 Task: Set the "Hardware decoding" for FFmpeg audio/video decoder to "Direct3D11 Video Acceleration".
Action: Mouse moved to (108, 15)
Screenshot: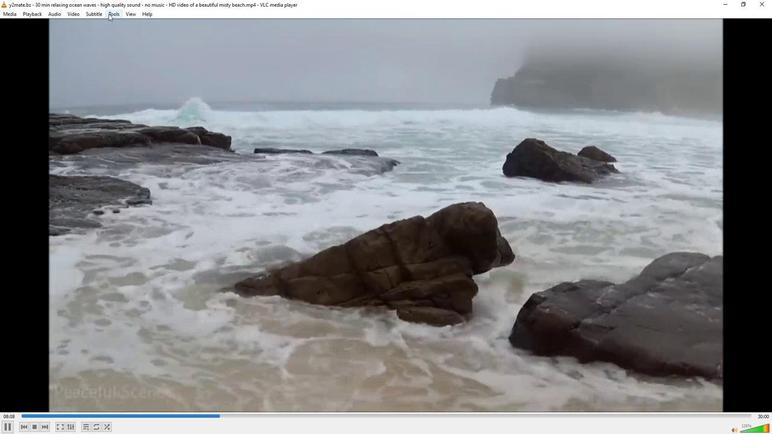 
Action: Mouse pressed left at (108, 15)
Screenshot: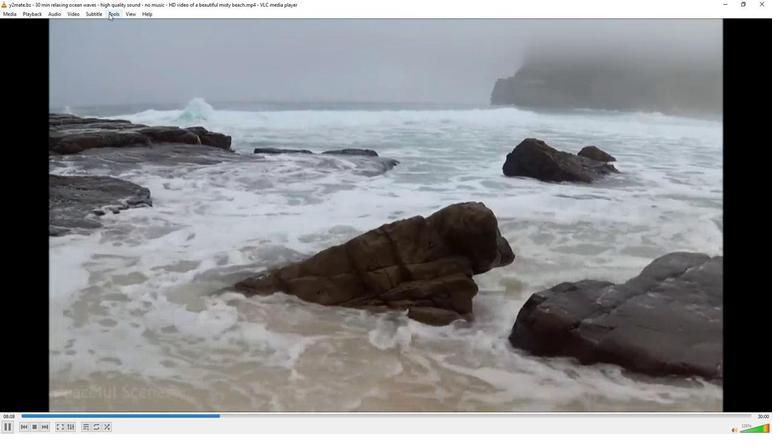 
Action: Mouse moved to (120, 111)
Screenshot: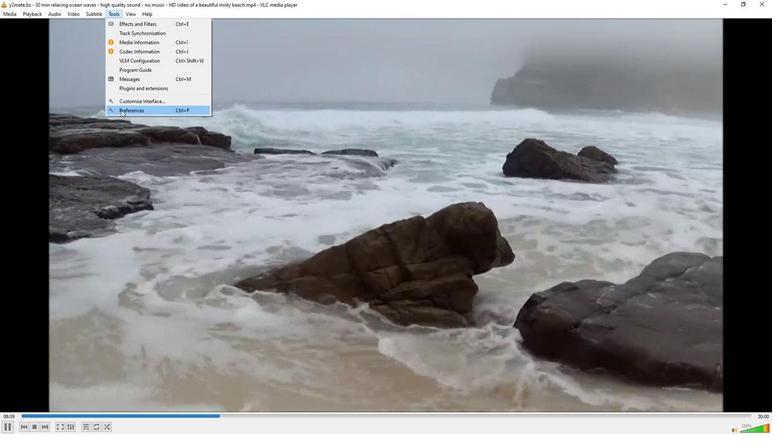 
Action: Mouse pressed left at (120, 111)
Screenshot: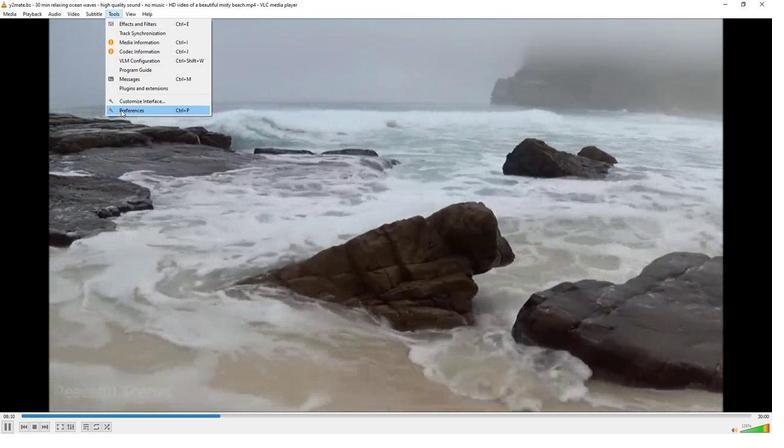 
Action: Mouse moved to (93, 337)
Screenshot: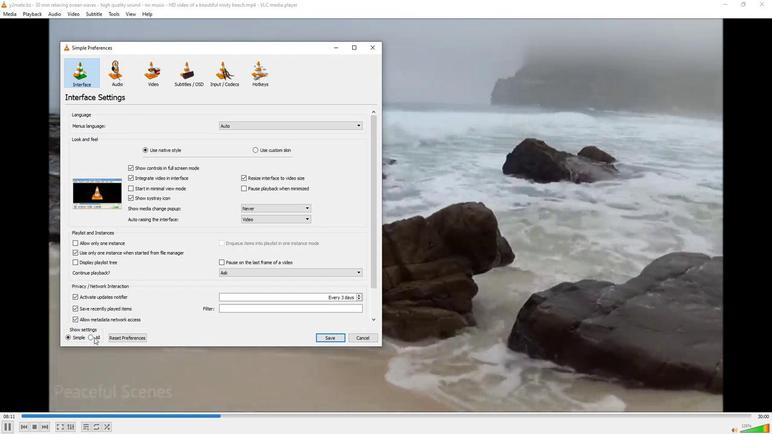 
Action: Mouse pressed left at (93, 337)
Screenshot: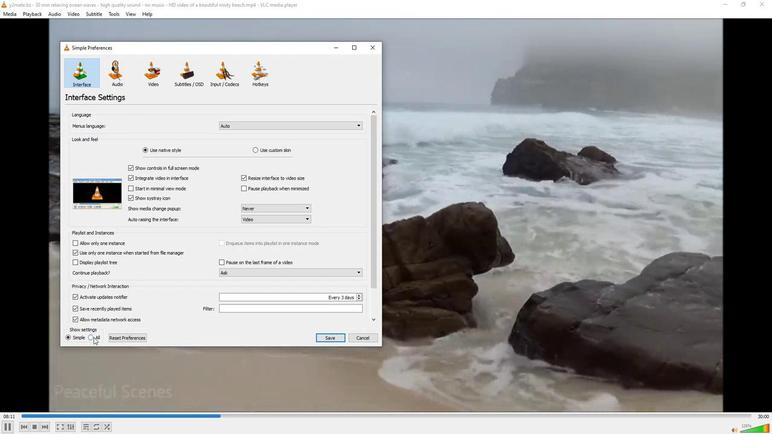 
Action: Mouse moved to (82, 225)
Screenshot: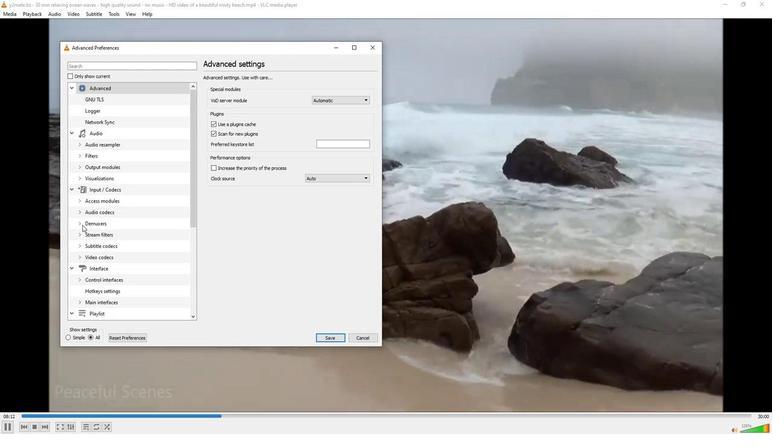 
Action: Mouse pressed left at (82, 225)
Screenshot: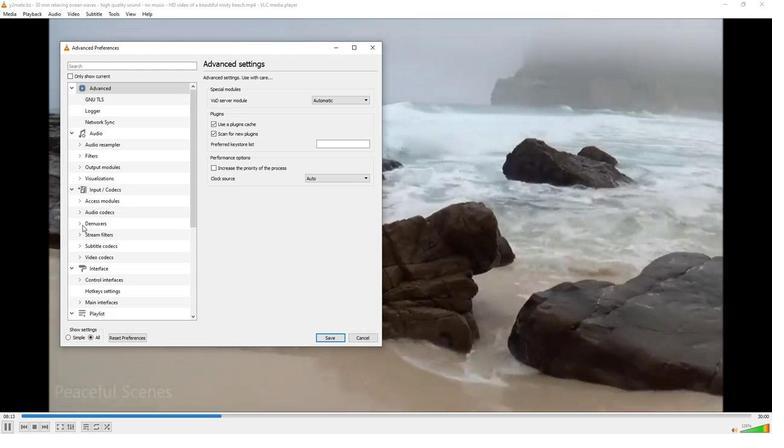 
Action: Mouse moved to (117, 247)
Screenshot: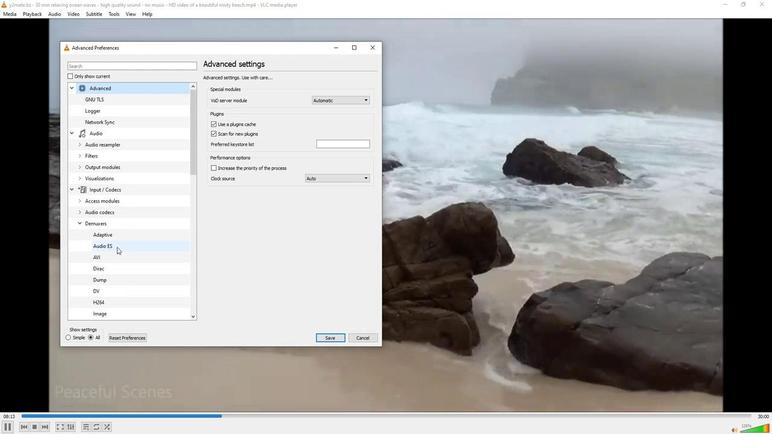 
Action: Mouse scrolled (117, 247) with delta (0, 0)
Screenshot: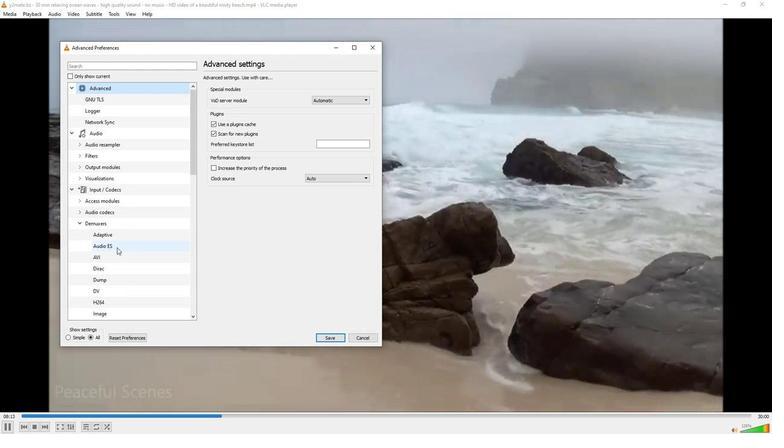 
Action: Mouse scrolled (117, 247) with delta (0, 0)
Screenshot: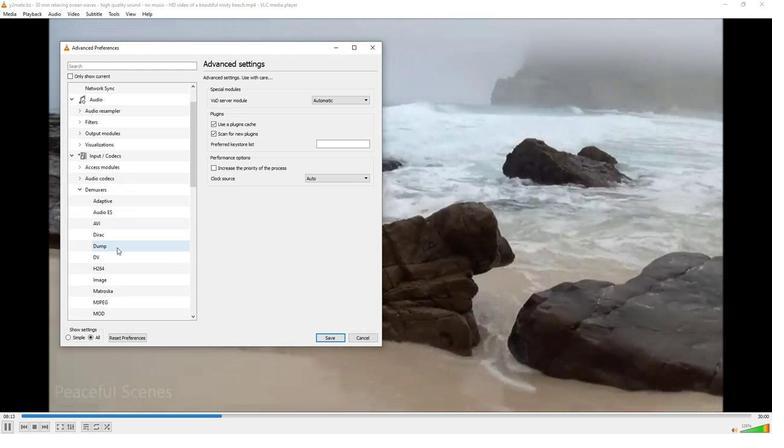 
Action: Mouse scrolled (117, 247) with delta (0, 0)
Screenshot: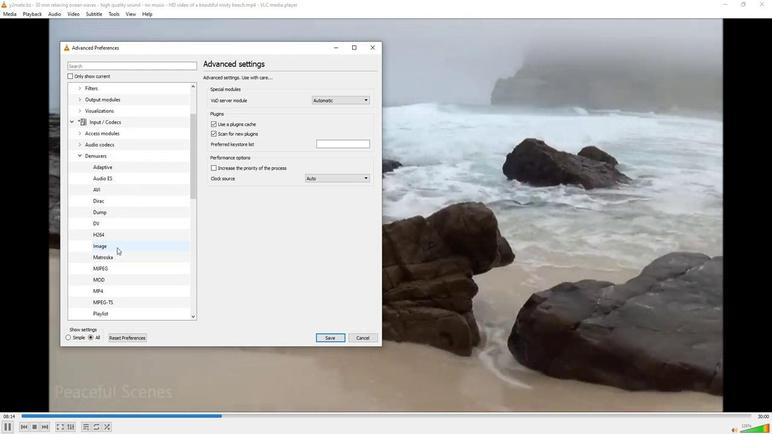 
Action: Mouse scrolled (117, 247) with delta (0, 0)
Screenshot: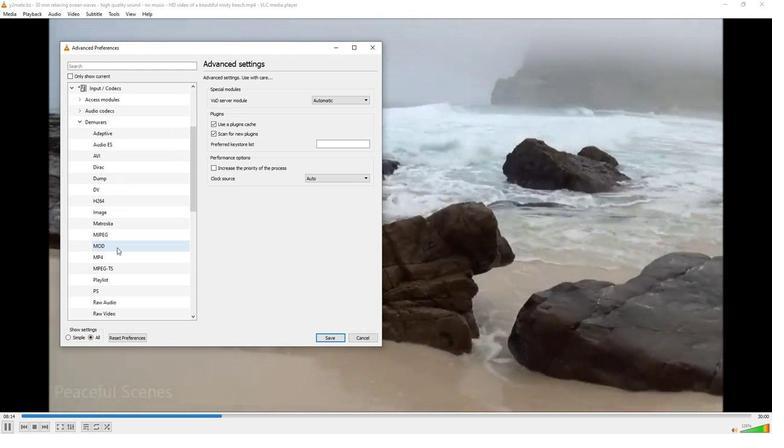 
Action: Mouse scrolled (117, 247) with delta (0, 0)
Screenshot: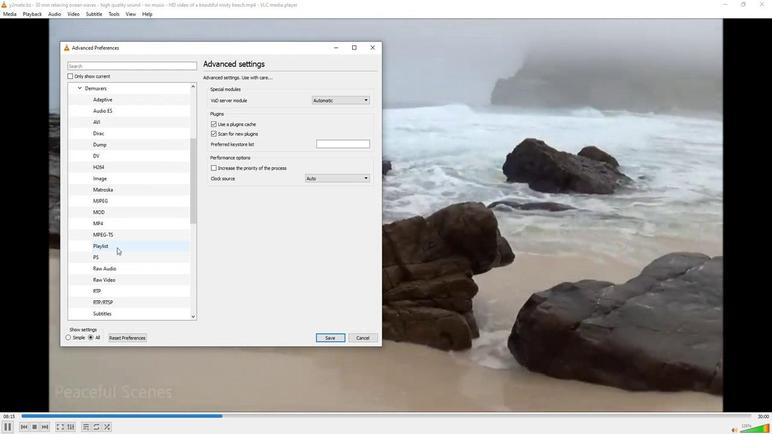 
Action: Mouse scrolled (117, 247) with delta (0, 0)
Screenshot: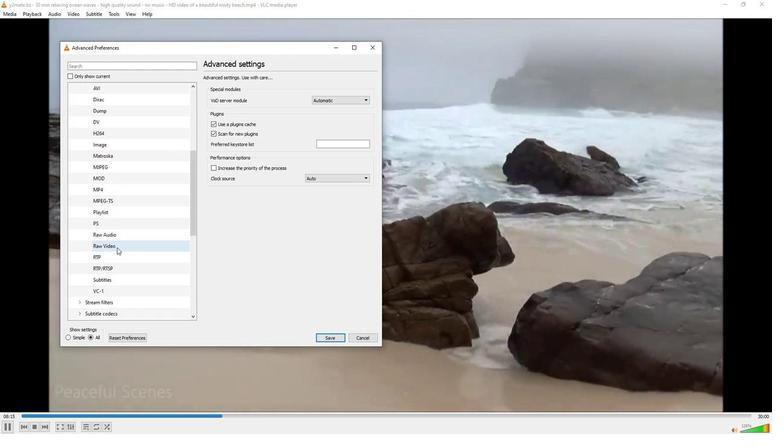 
Action: Mouse moved to (79, 291)
Screenshot: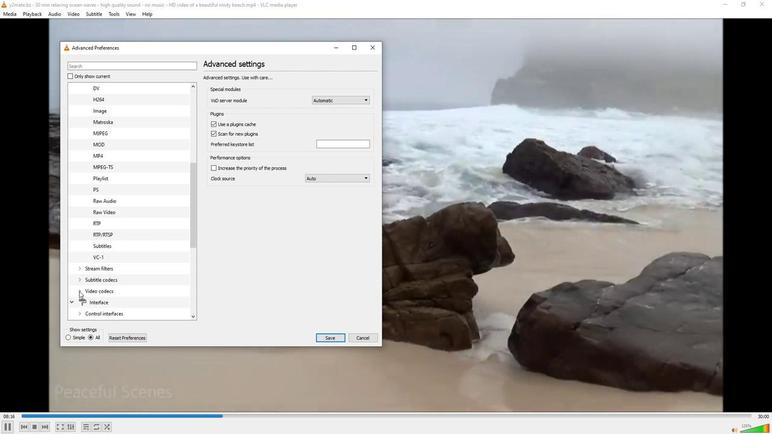 
Action: Mouse pressed left at (79, 291)
Screenshot: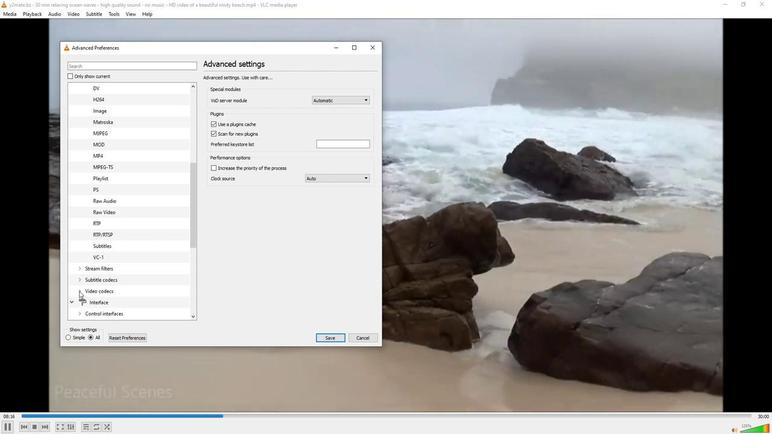 
Action: Mouse moved to (98, 311)
Screenshot: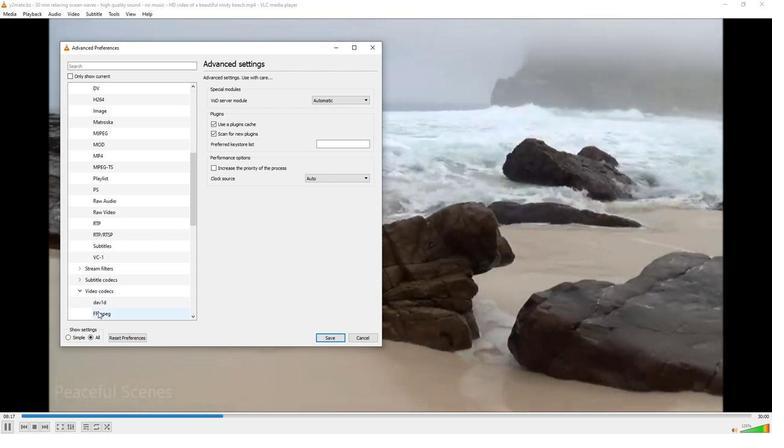 
Action: Mouse pressed left at (98, 311)
Screenshot: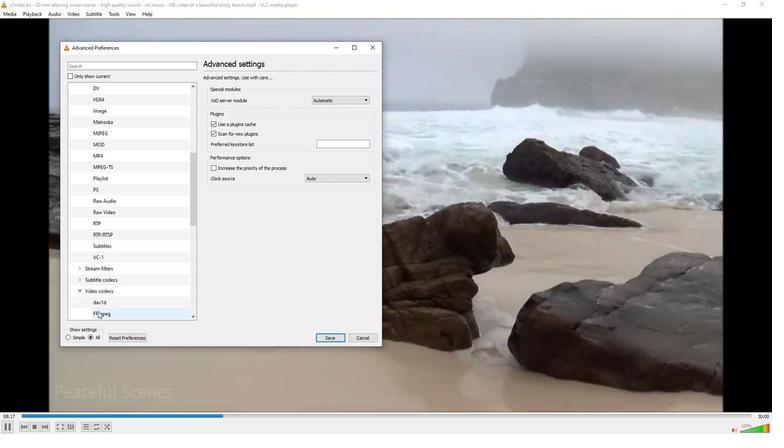 
Action: Mouse moved to (332, 223)
Screenshot: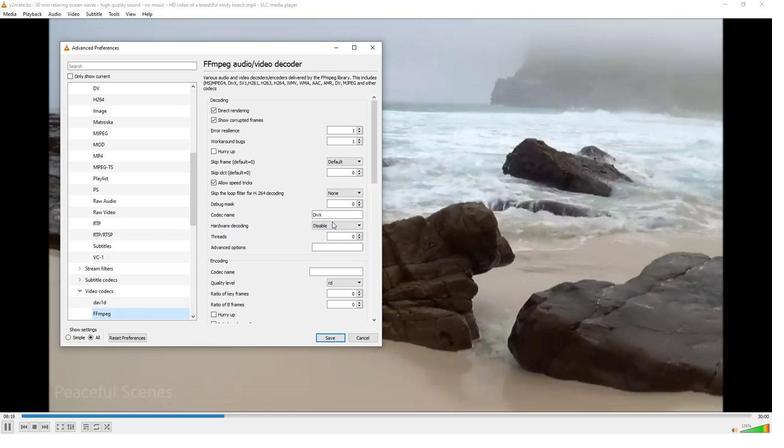 
Action: Mouse pressed left at (332, 223)
Screenshot: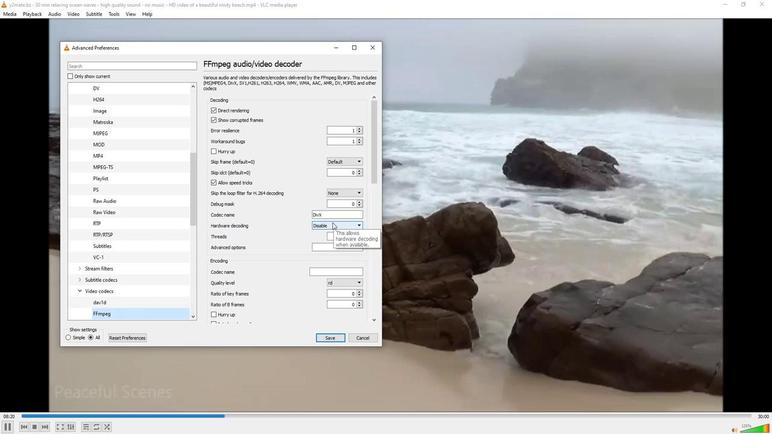 
Action: Mouse moved to (334, 237)
Screenshot: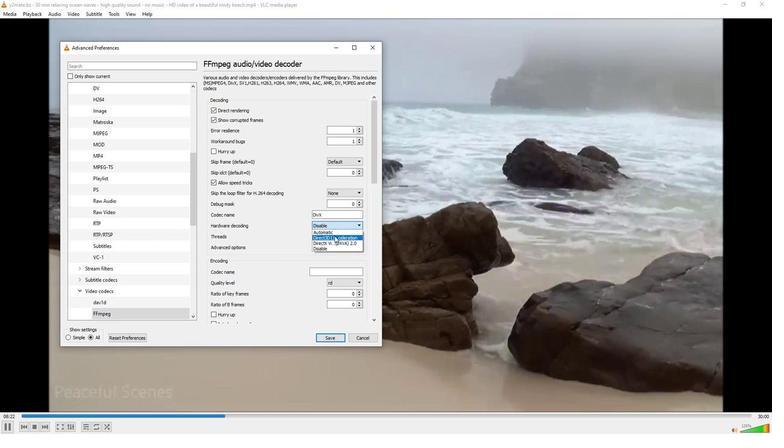 
Action: Mouse pressed left at (334, 237)
Screenshot: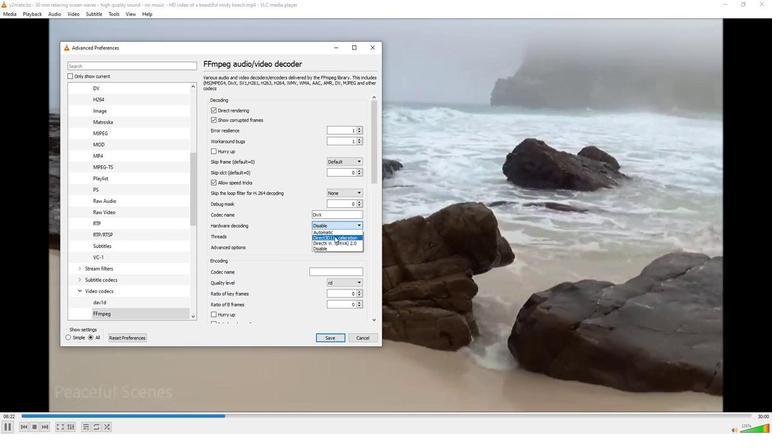 
Action: Mouse moved to (290, 260)
Screenshot: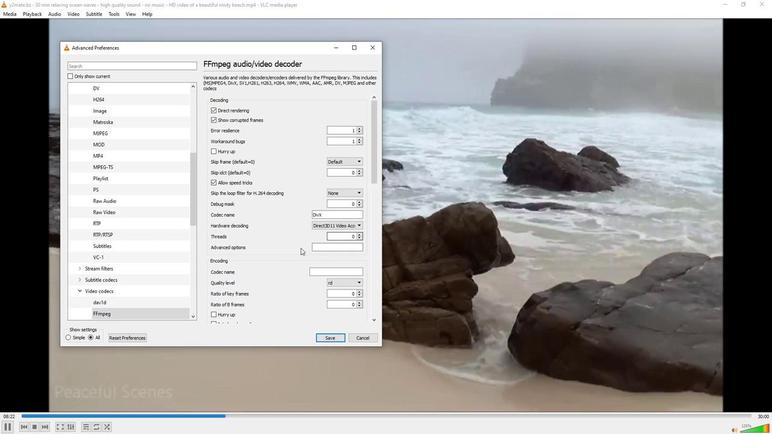 
